 Task: Select the emmet vs code in the default folding range provider.
Action: Mouse moved to (20, 571)
Screenshot: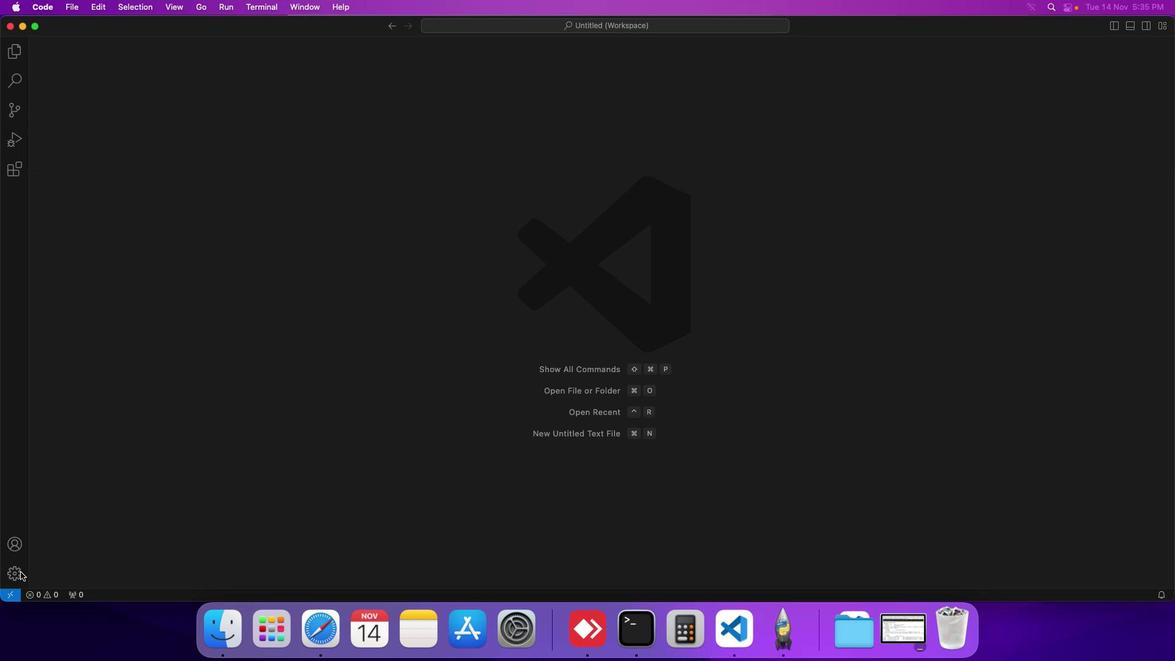 
Action: Mouse pressed left at (20, 571)
Screenshot: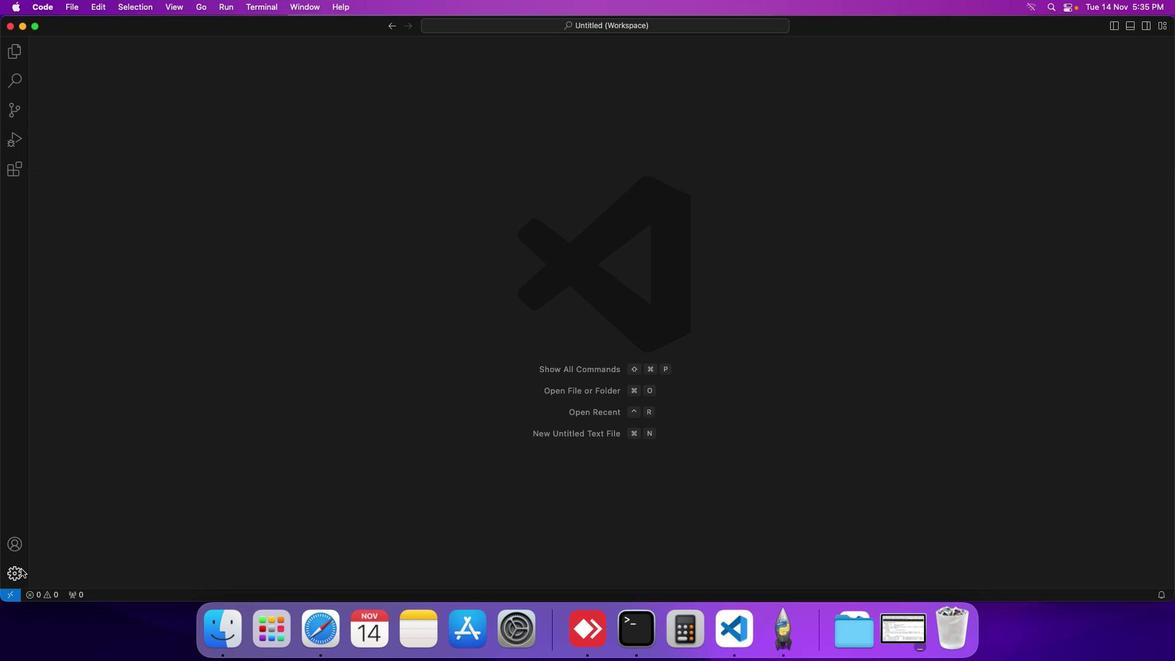 
Action: Mouse moved to (83, 478)
Screenshot: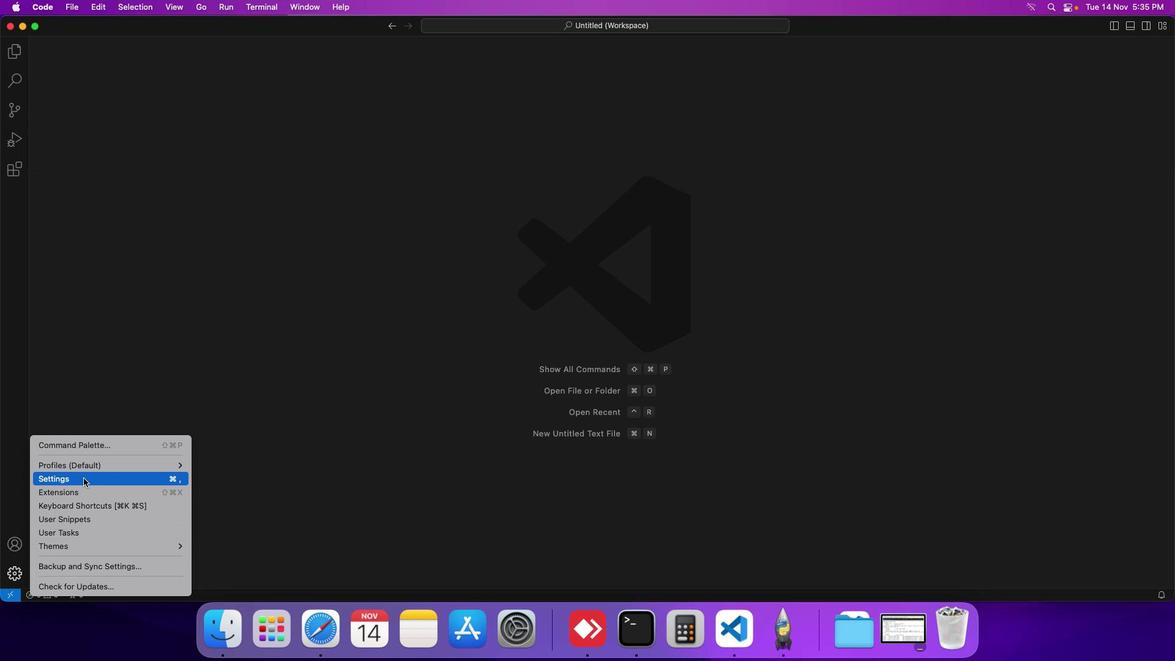 
Action: Mouse pressed left at (83, 478)
Screenshot: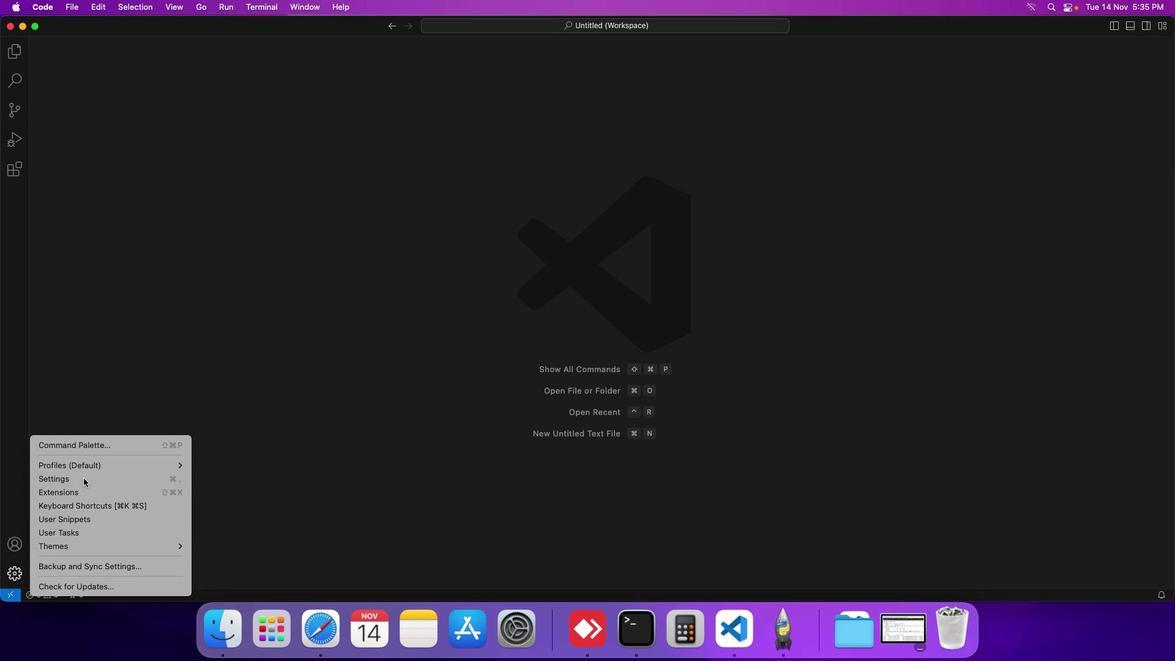 
Action: Mouse moved to (309, 98)
Screenshot: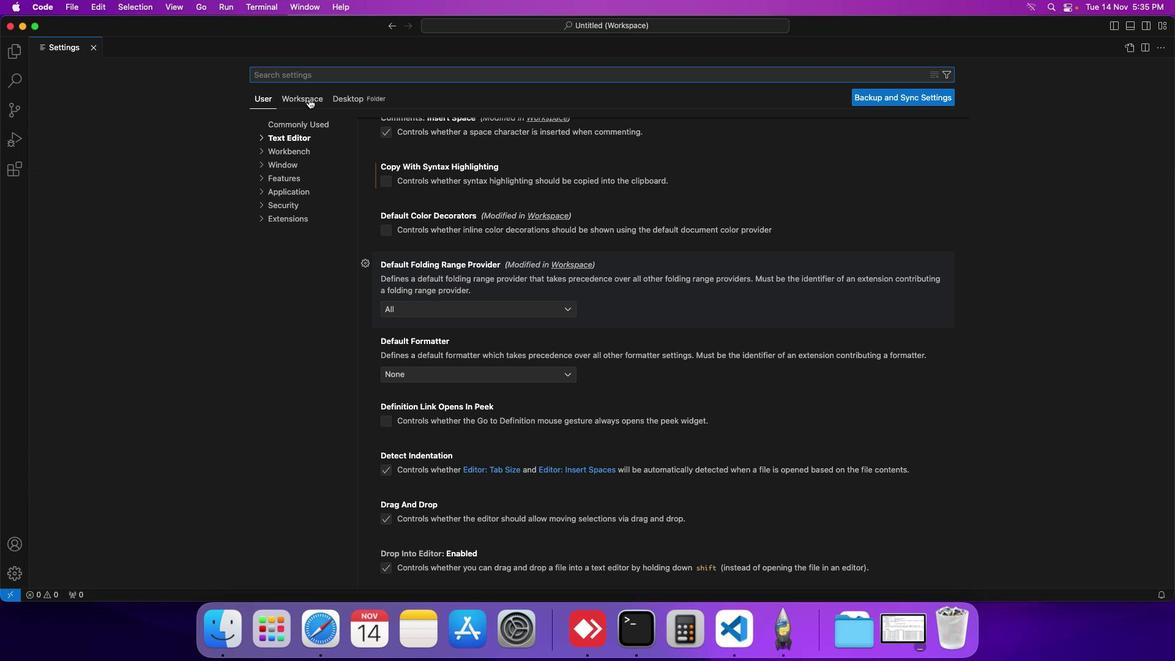 
Action: Mouse pressed left at (309, 98)
Screenshot: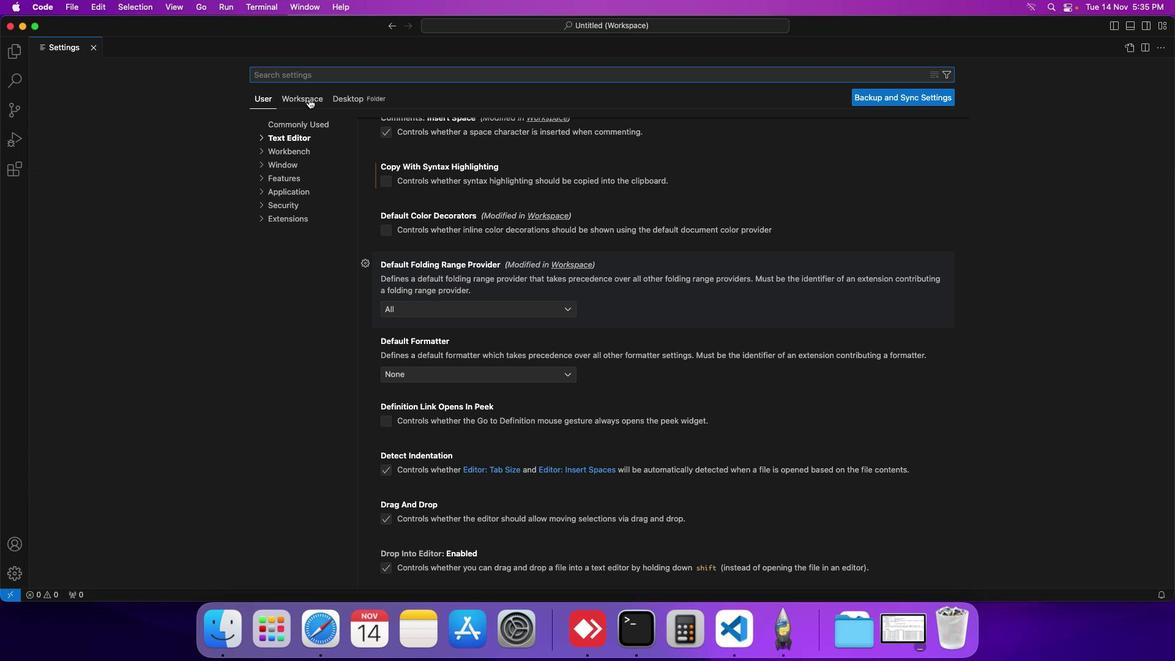 
Action: Mouse moved to (292, 134)
Screenshot: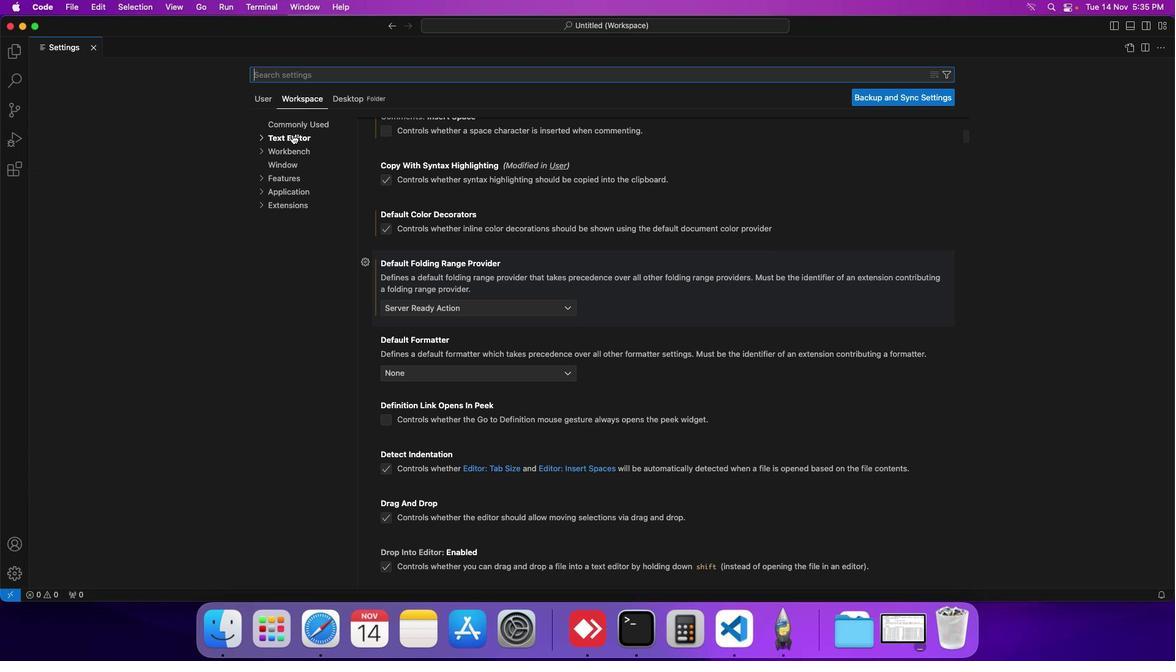 
Action: Mouse pressed left at (292, 134)
Screenshot: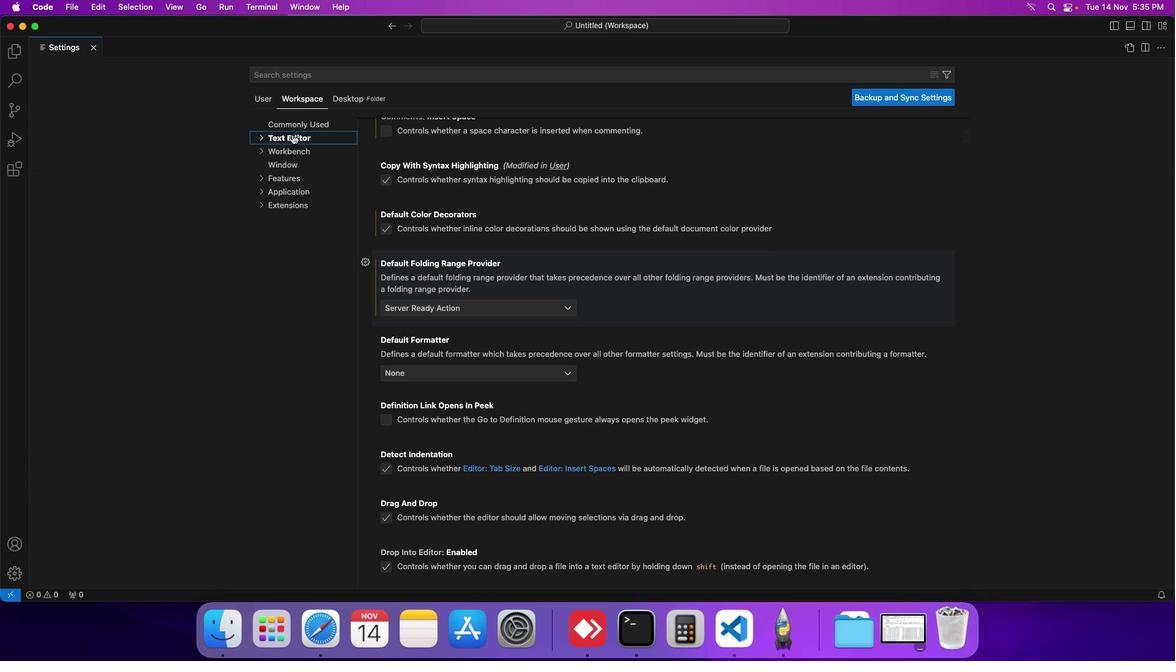
Action: Mouse moved to (436, 306)
Screenshot: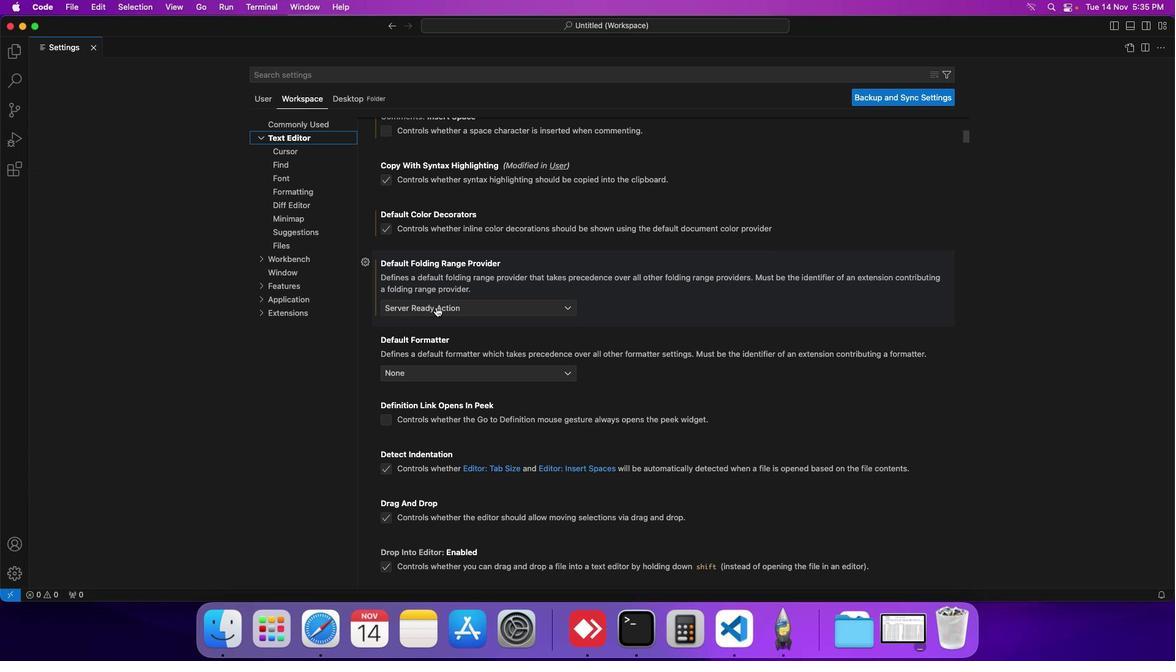 
Action: Mouse pressed left at (436, 306)
Screenshot: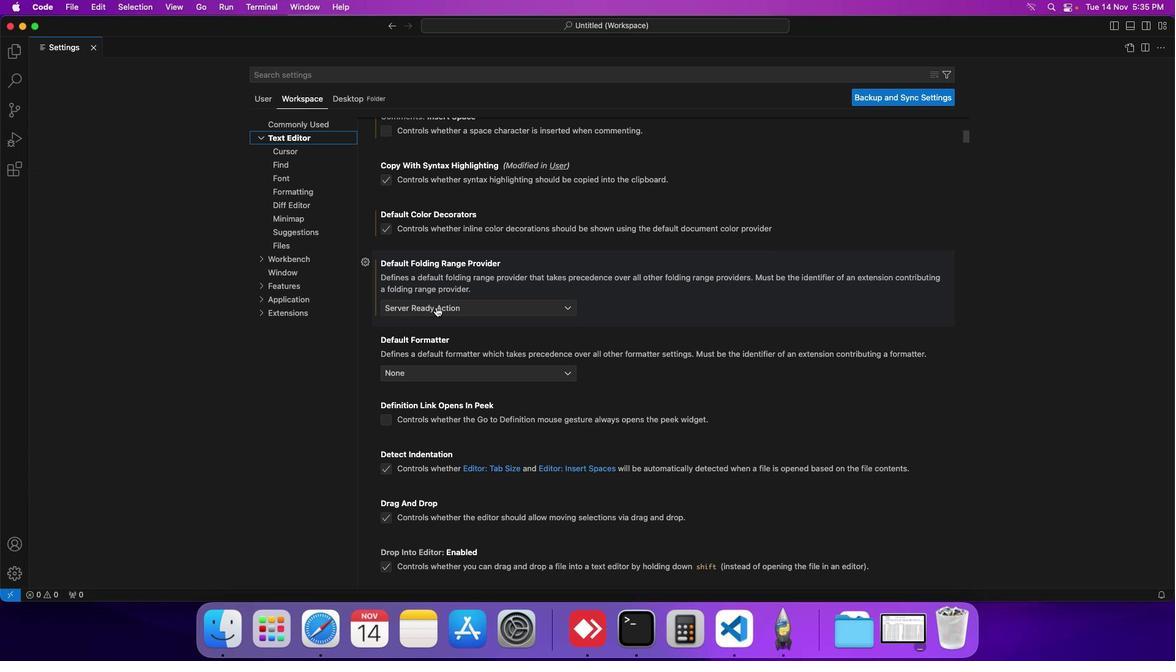
Action: Mouse moved to (438, 469)
Screenshot: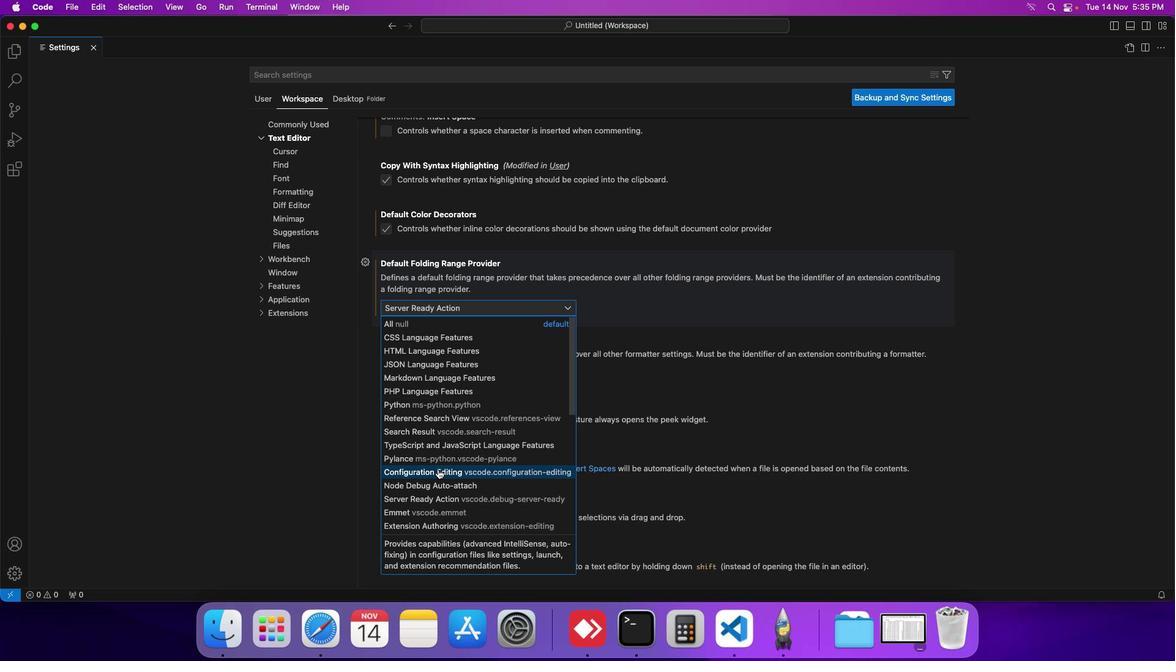 
Action: Mouse scrolled (438, 469) with delta (0, 0)
Screenshot: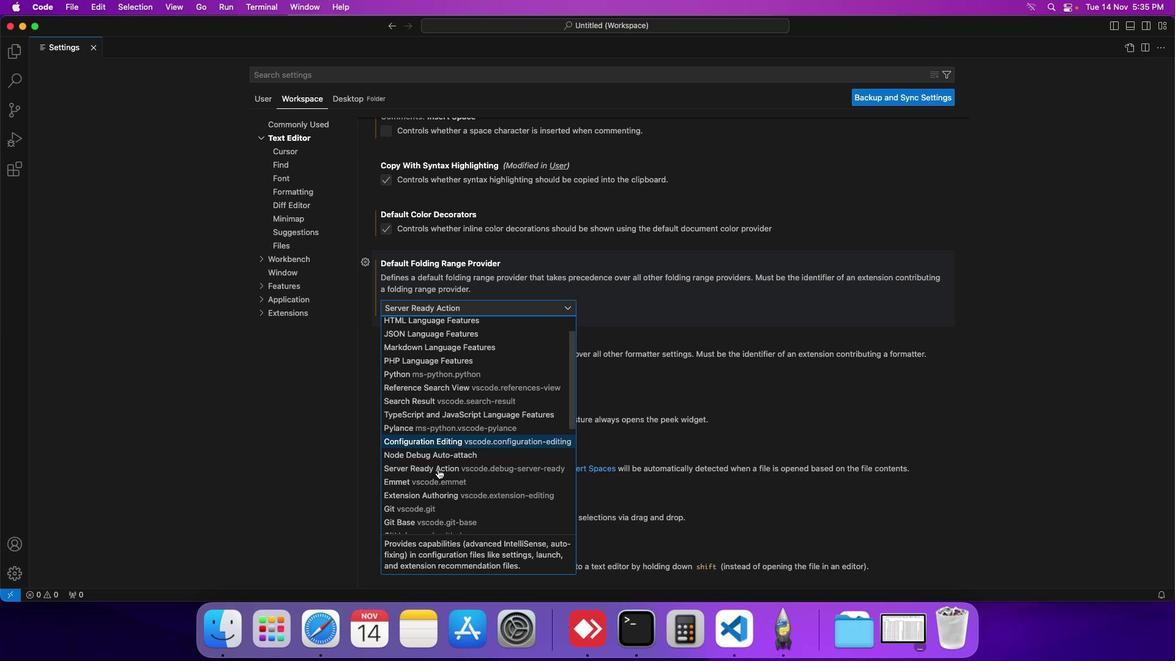 
Action: Mouse scrolled (438, 469) with delta (0, 0)
Screenshot: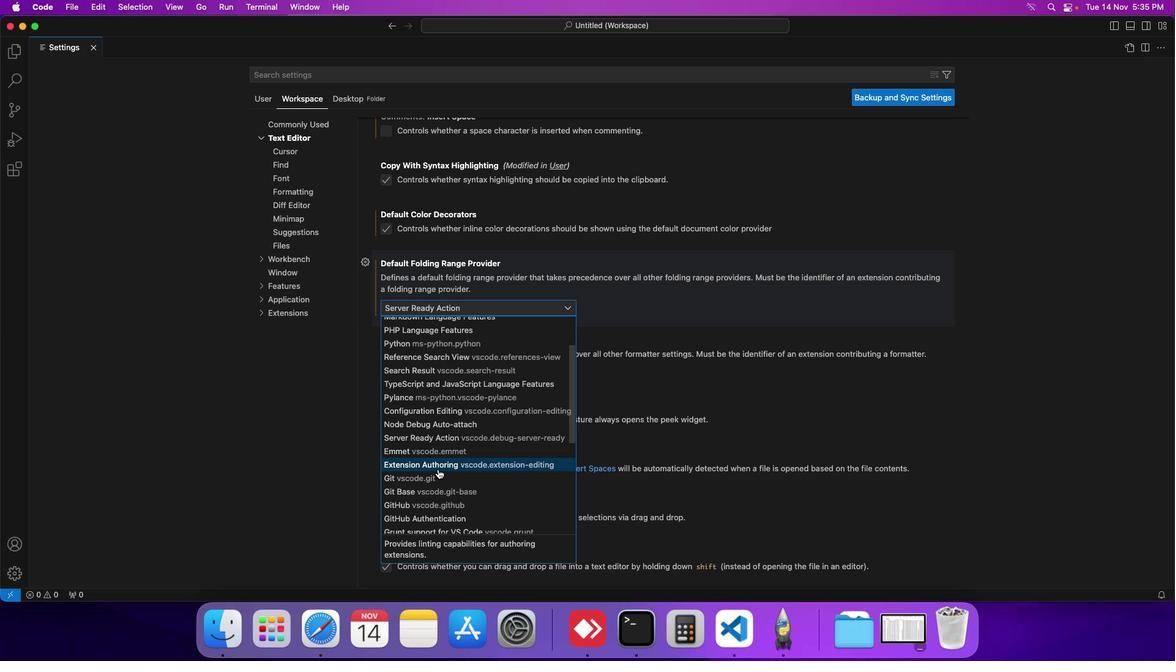 
Action: Mouse moved to (438, 469)
Screenshot: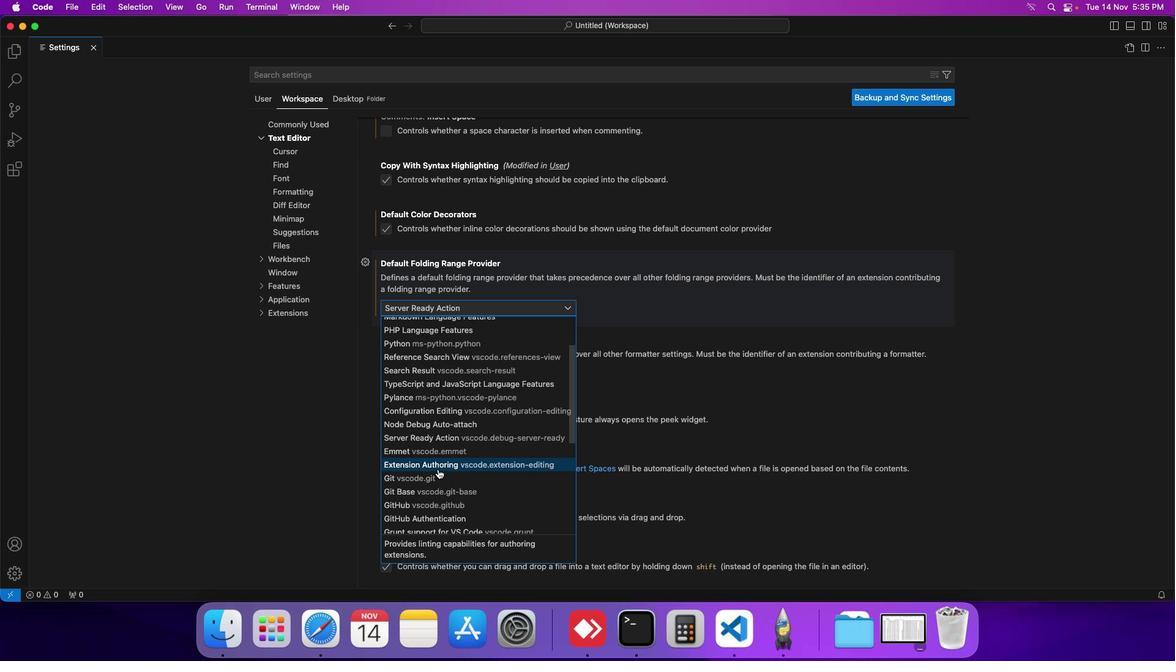 
Action: Mouse scrolled (438, 469) with delta (0, 0)
Screenshot: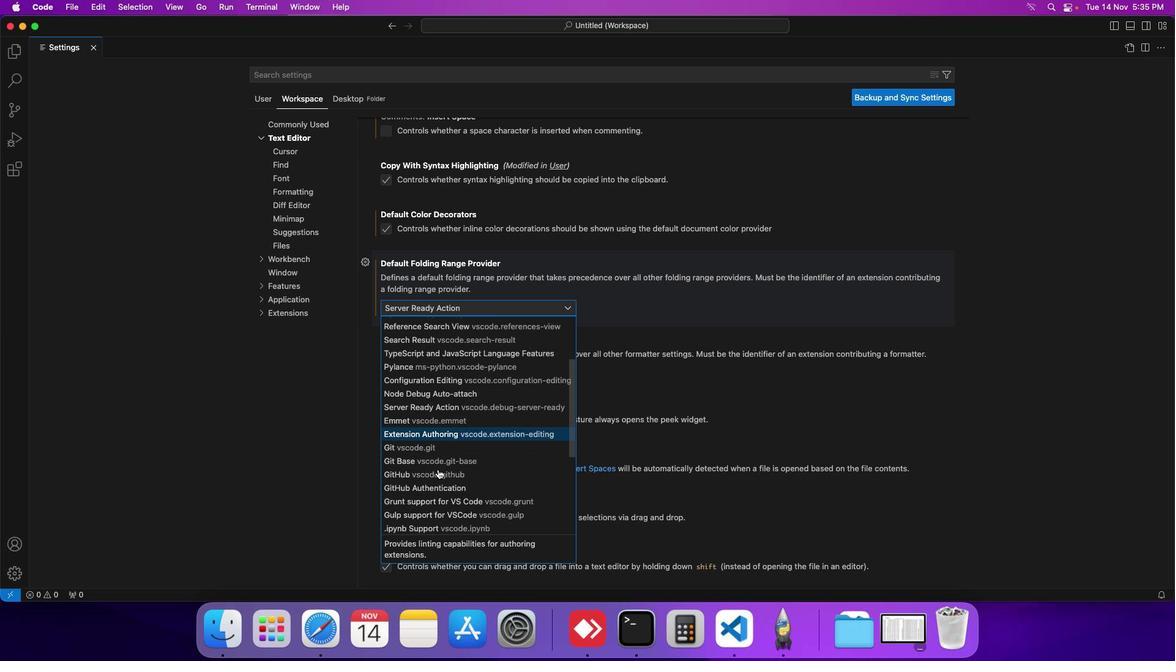 
Action: Mouse scrolled (438, 469) with delta (0, 0)
Screenshot: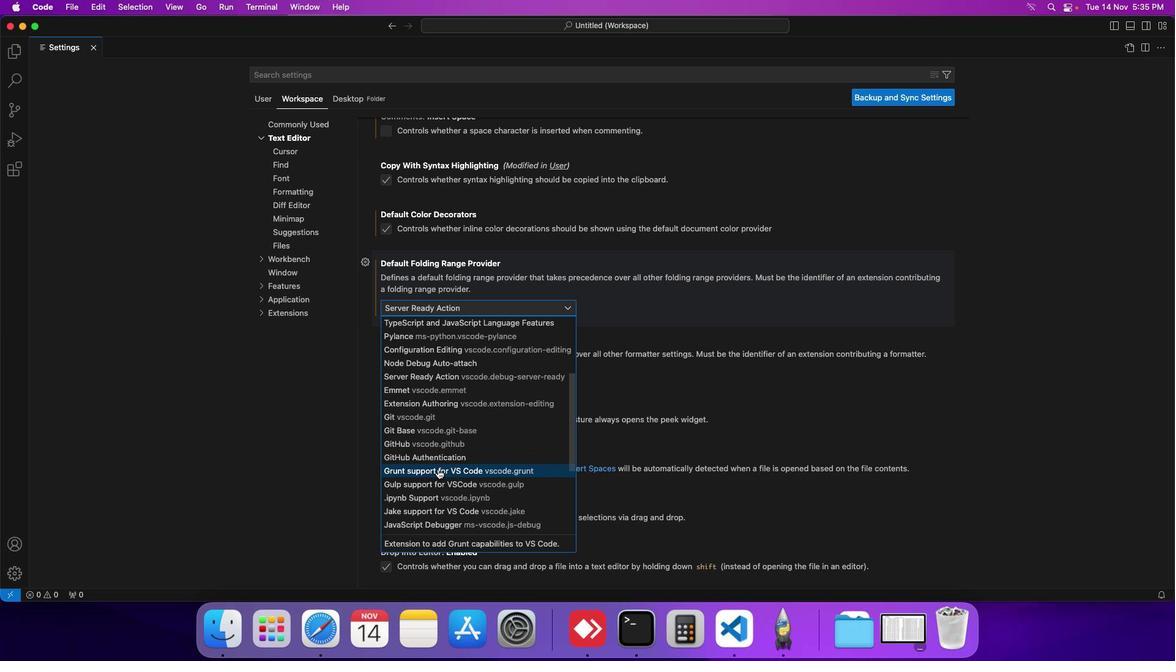
Action: Mouse moved to (431, 393)
Screenshot: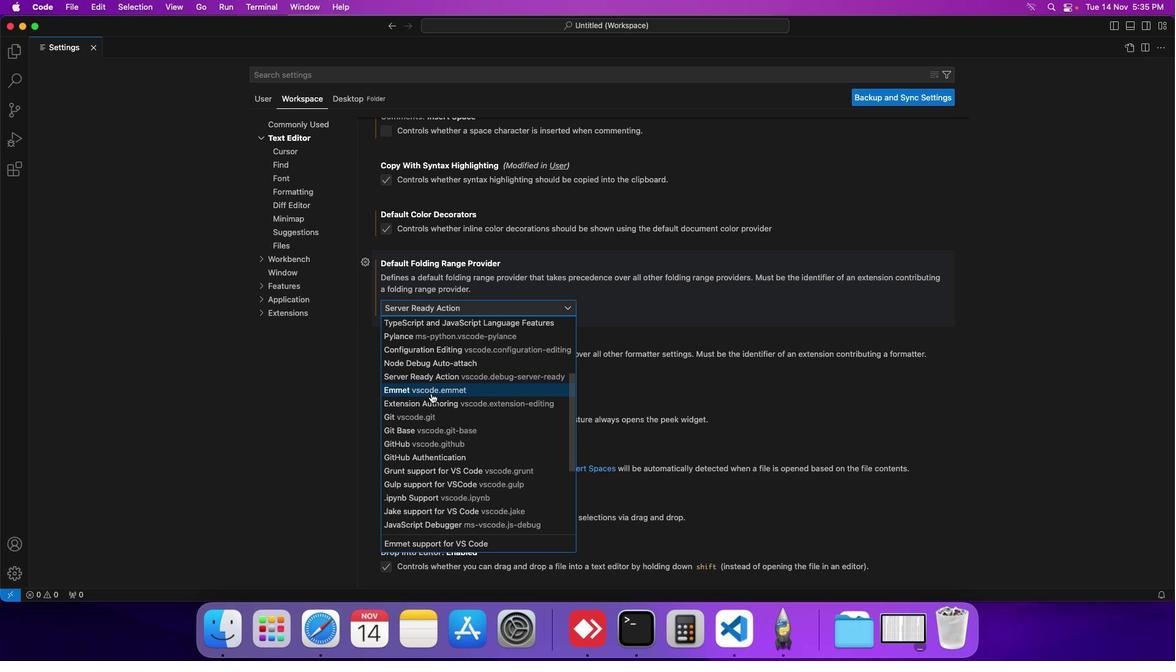 
Action: Mouse pressed left at (431, 393)
Screenshot: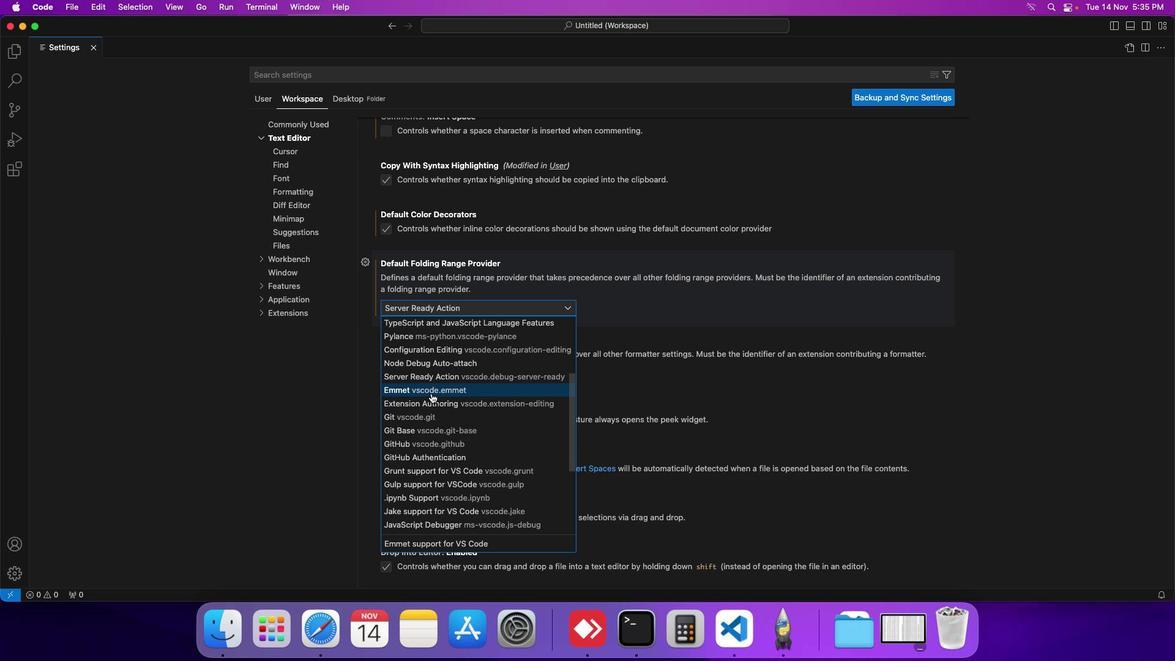 
Action: Mouse moved to (493, 317)
Screenshot: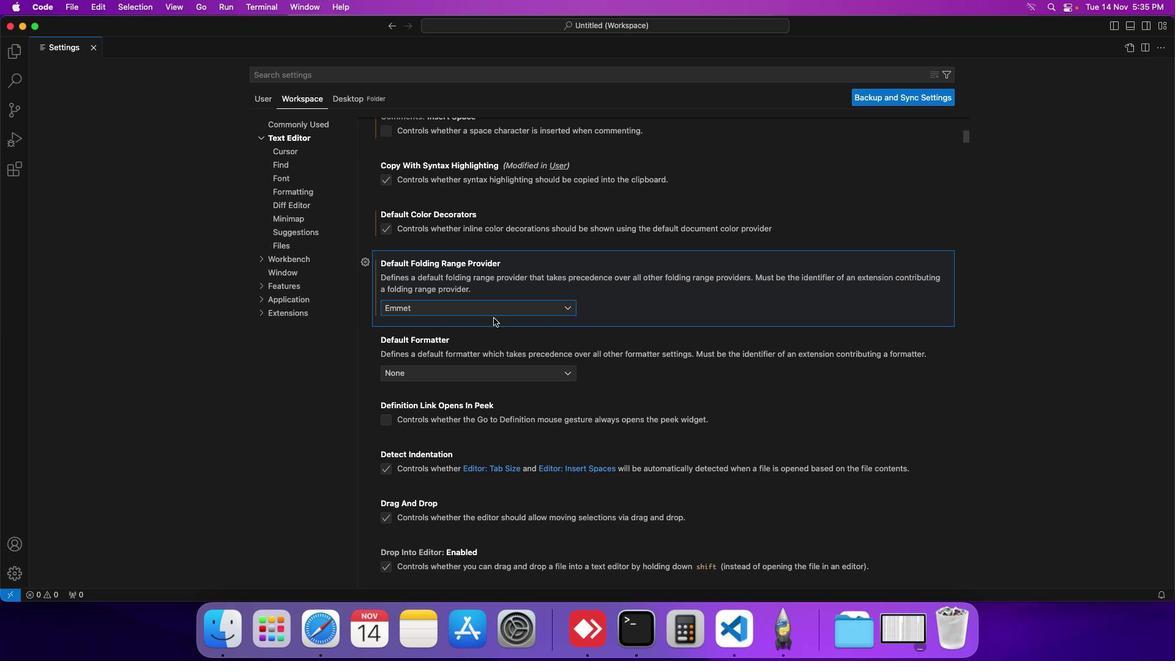 
